 Task: Choose the card "VASSAL" for your new game.
Action: Mouse moved to (734, 485)
Screenshot: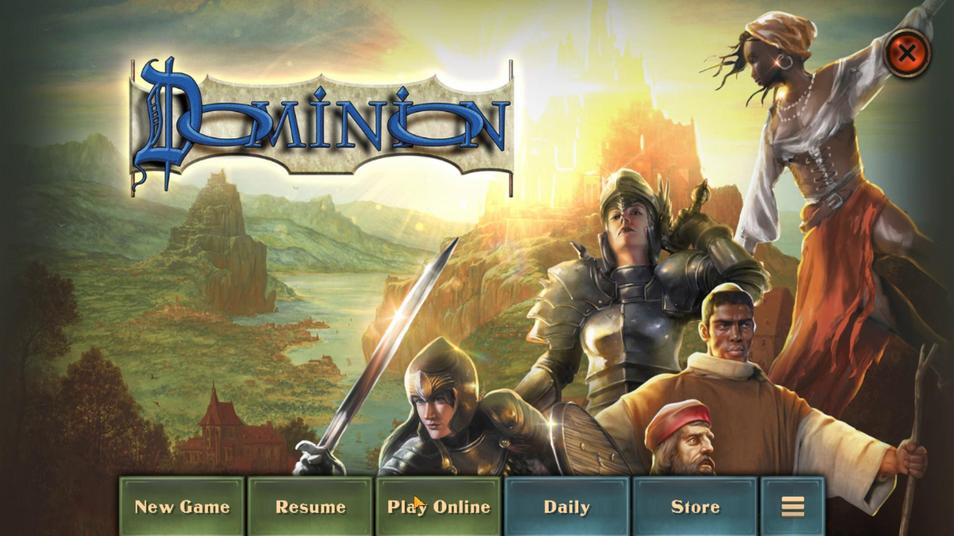 
Action: Mouse pressed left at (734, 485)
Screenshot: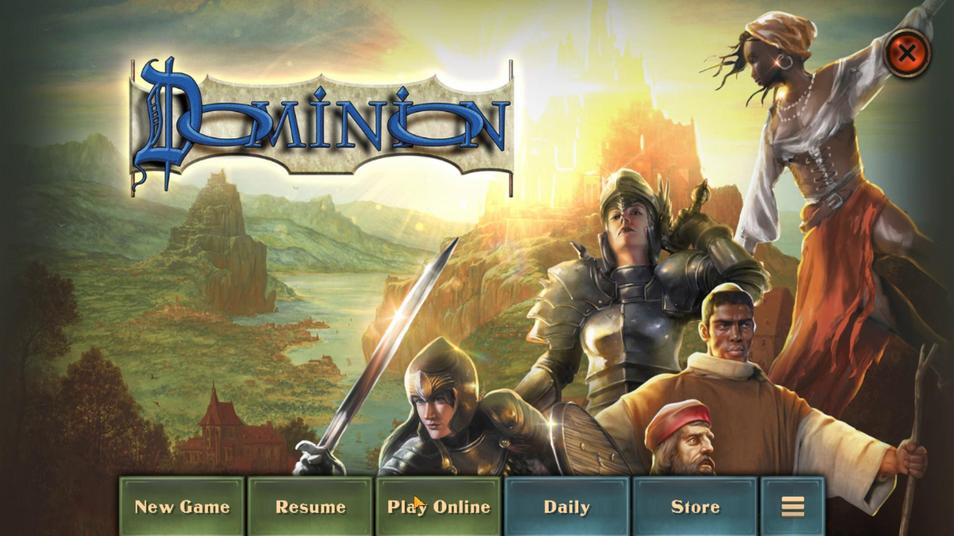 
Action: Mouse moved to (698, 341)
Screenshot: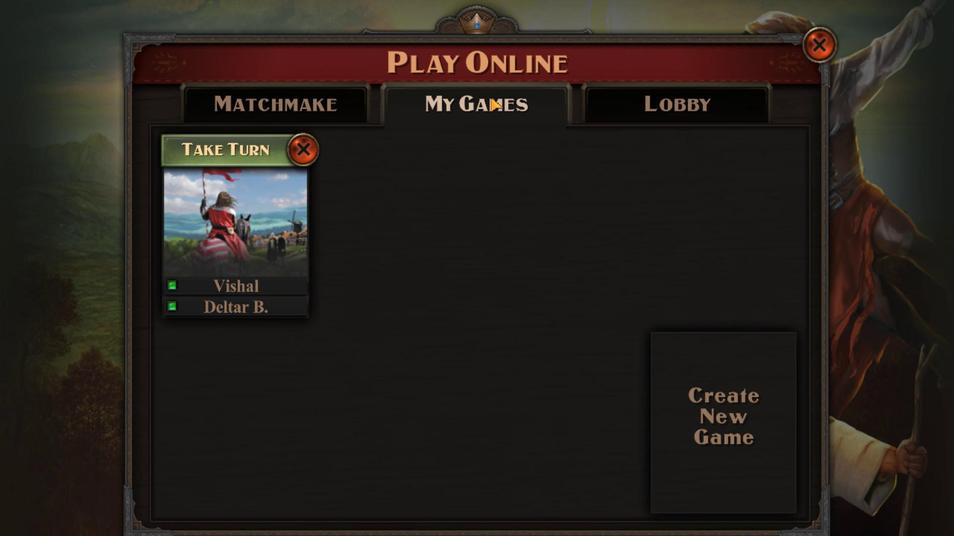 
Action: Mouse pressed left at (698, 341)
Screenshot: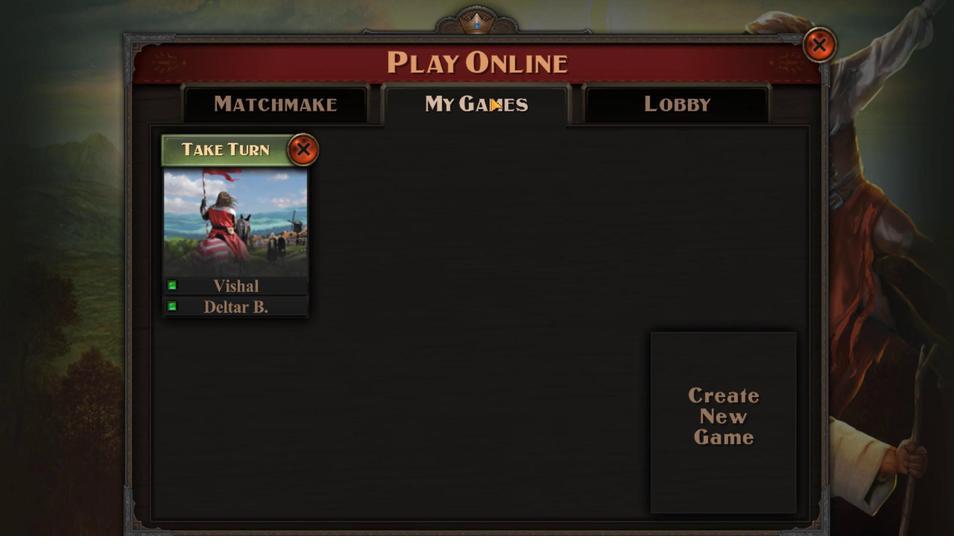 
Action: Mouse moved to (595, 455)
Screenshot: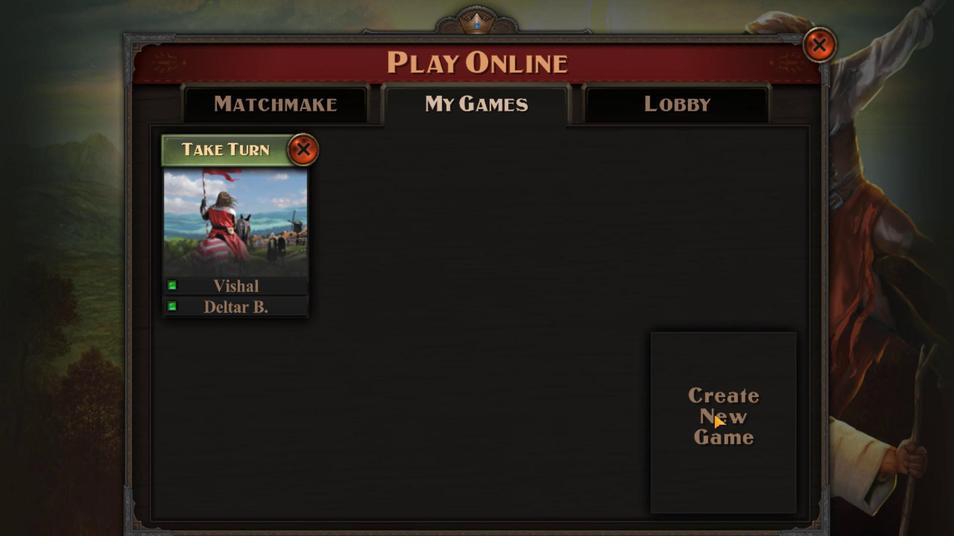 
Action: Mouse pressed left at (595, 455)
Screenshot: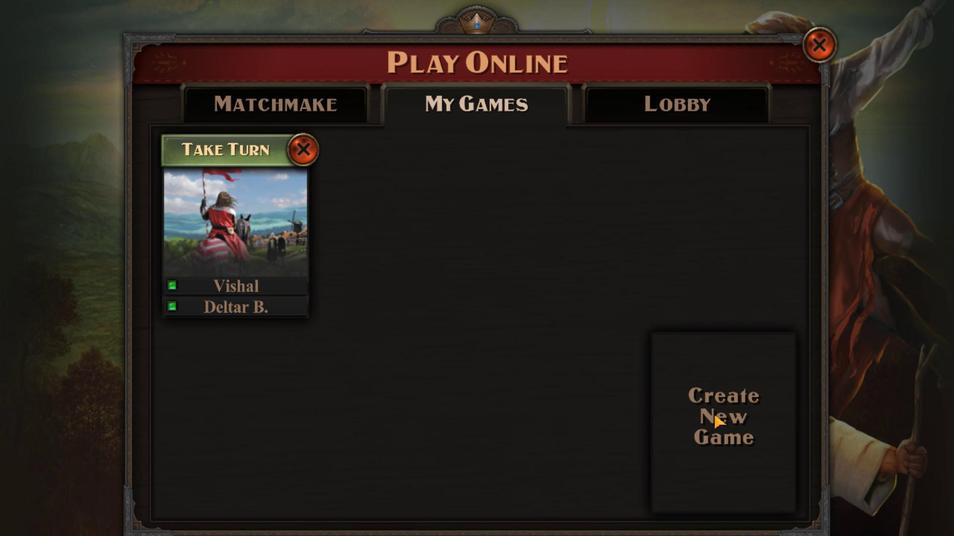 
Action: Mouse moved to (753, 345)
Screenshot: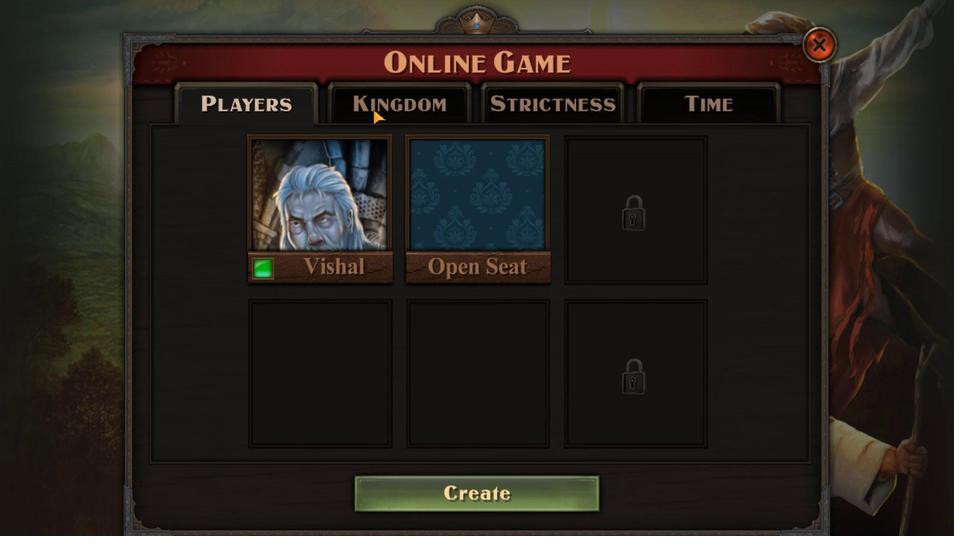 
Action: Mouse pressed left at (753, 345)
Screenshot: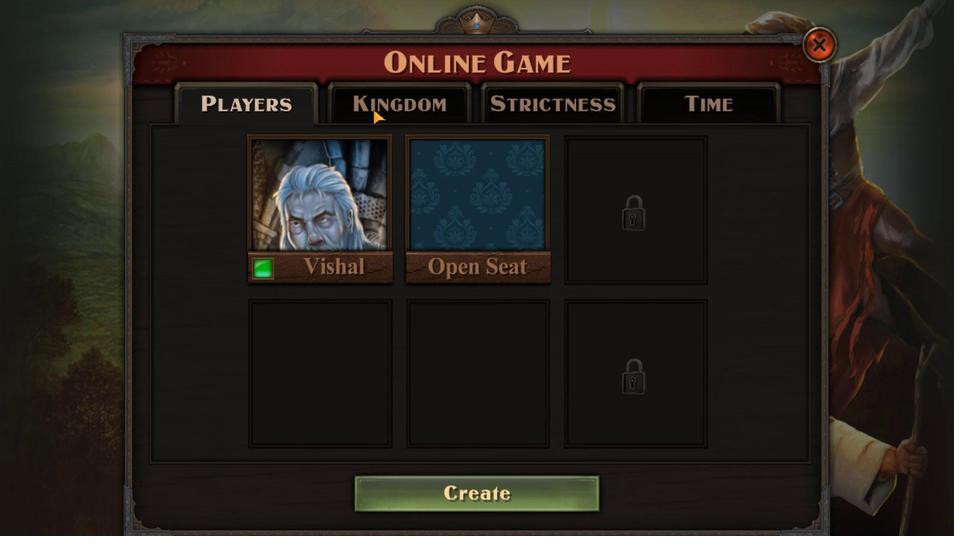 
Action: Mouse moved to (637, 367)
Screenshot: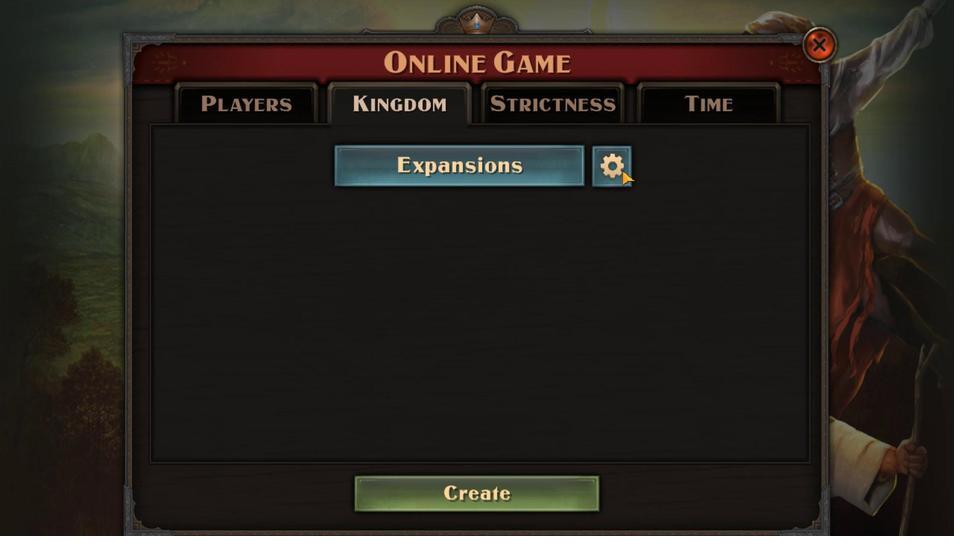 
Action: Mouse pressed left at (637, 367)
Screenshot: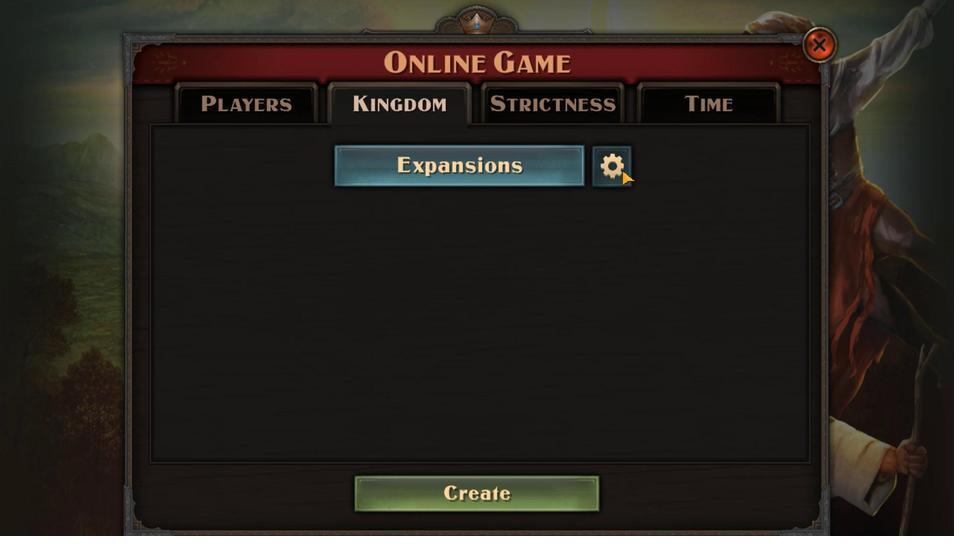 
Action: Mouse moved to (652, 367)
Screenshot: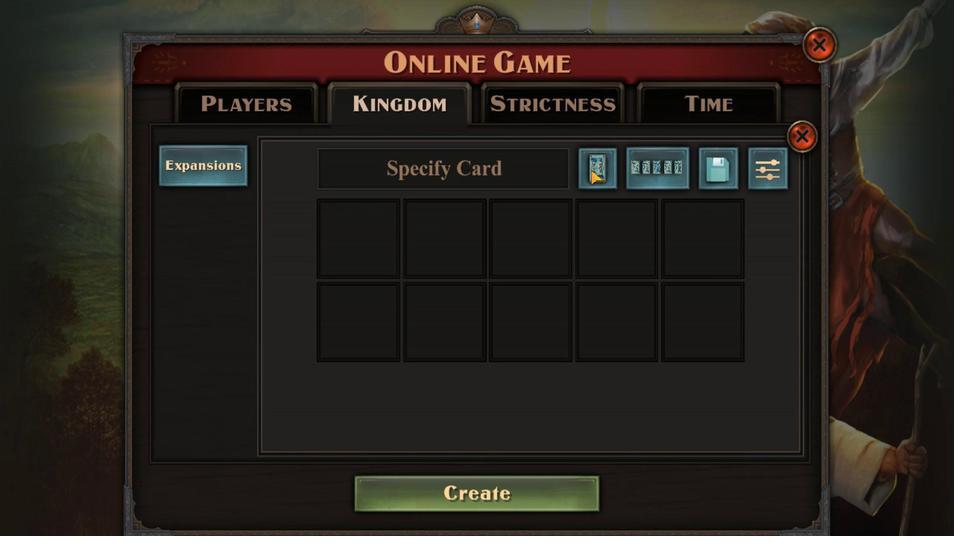 
Action: Mouse pressed left at (652, 367)
Screenshot: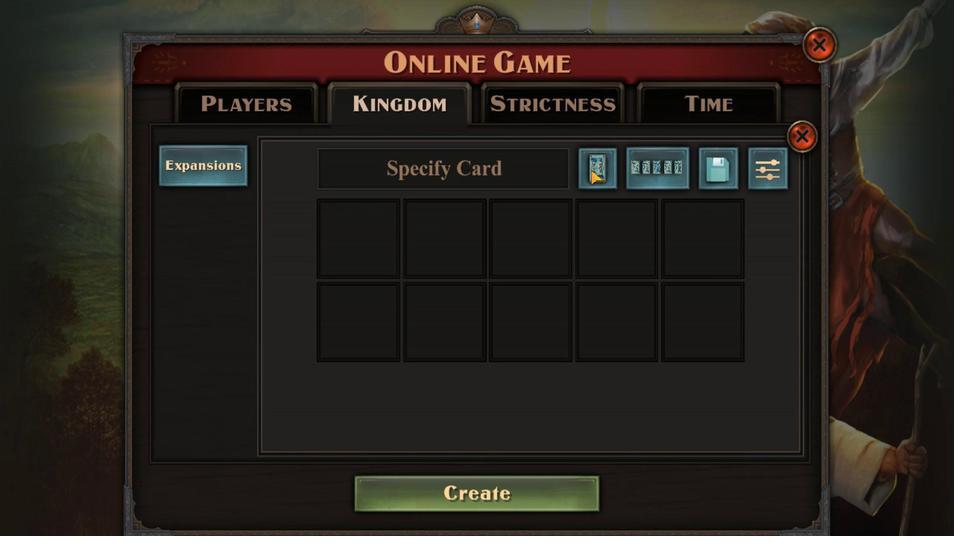 
Action: Mouse moved to (686, 453)
Screenshot: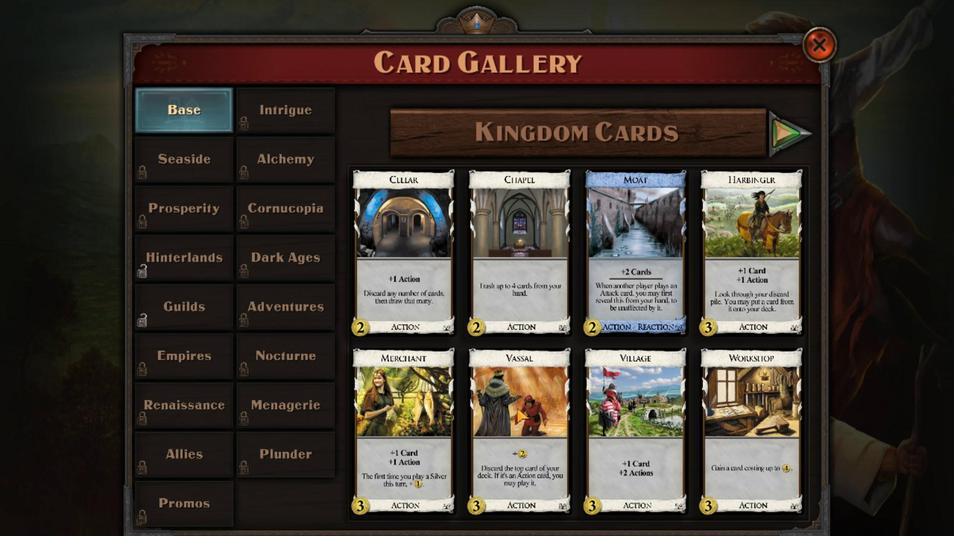 
Action: Mouse pressed left at (686, 453)
Screenshot: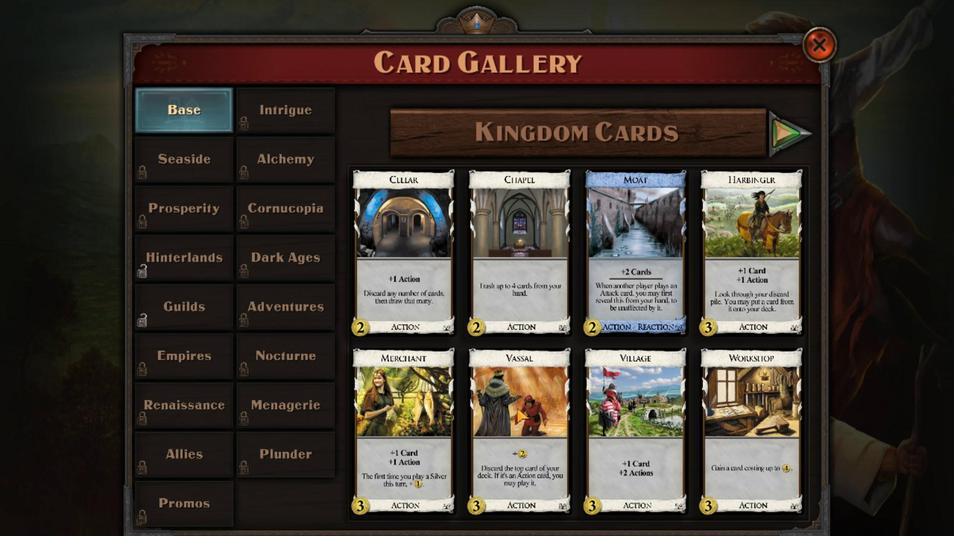 
